 Task: Add Kabrita Goat Milk Toddler Formula to the cart.
Action: Mouse moved to (325, 177)
Screenshot: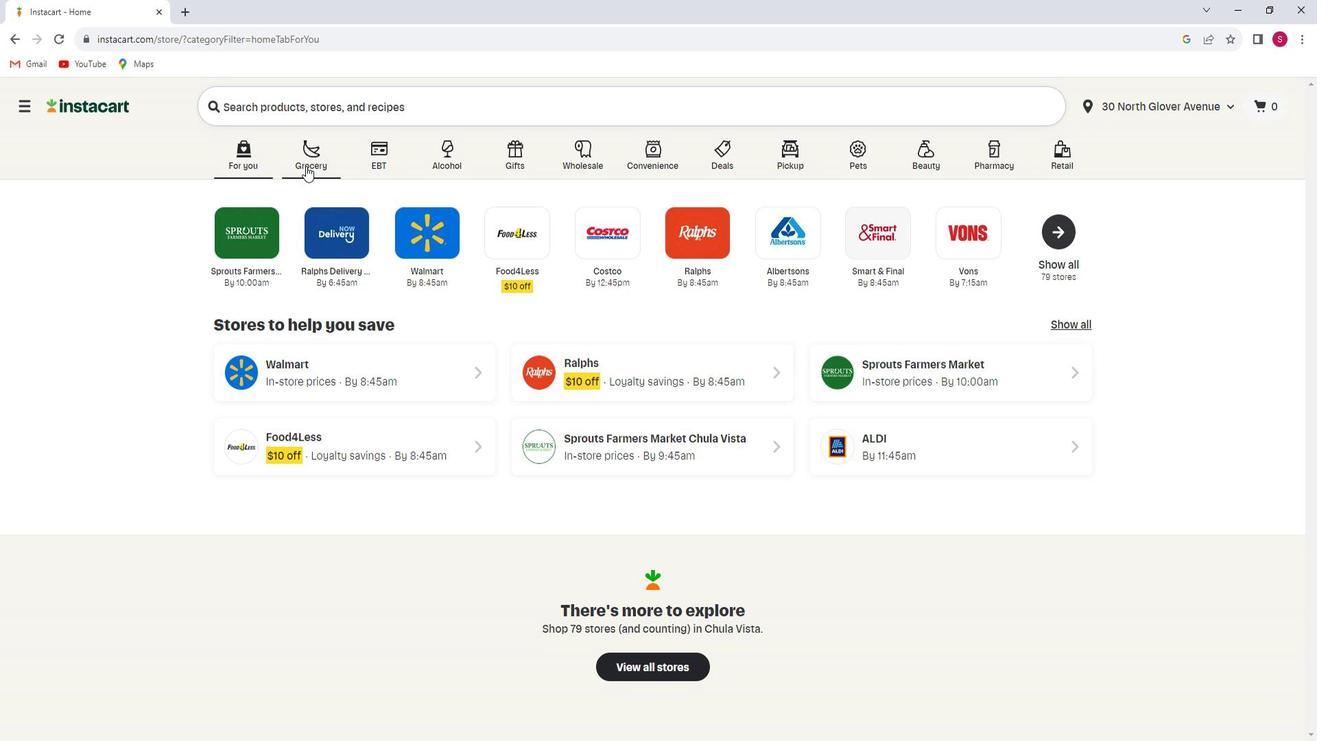 
Action: Mouse pressed left at (325, 177)
Screenshot: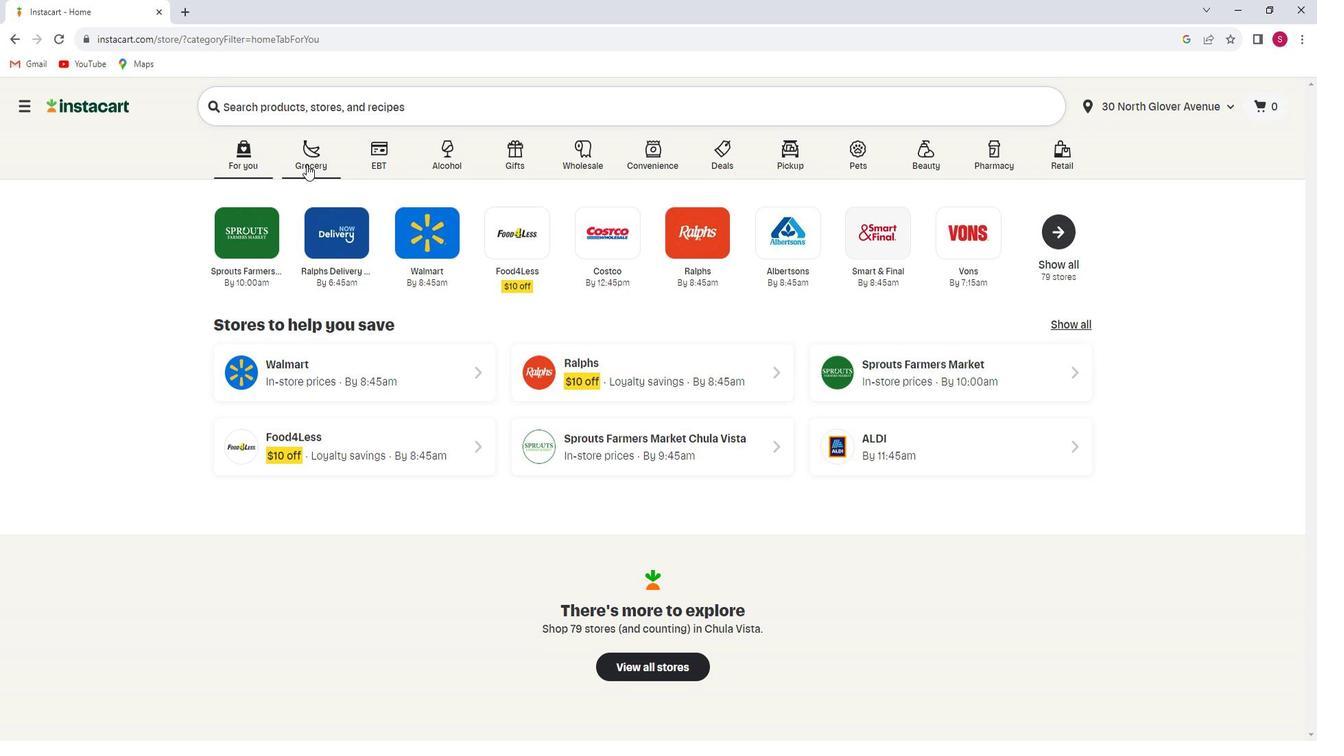 
Action: Mouse moved to (353, 401)
Screenshot: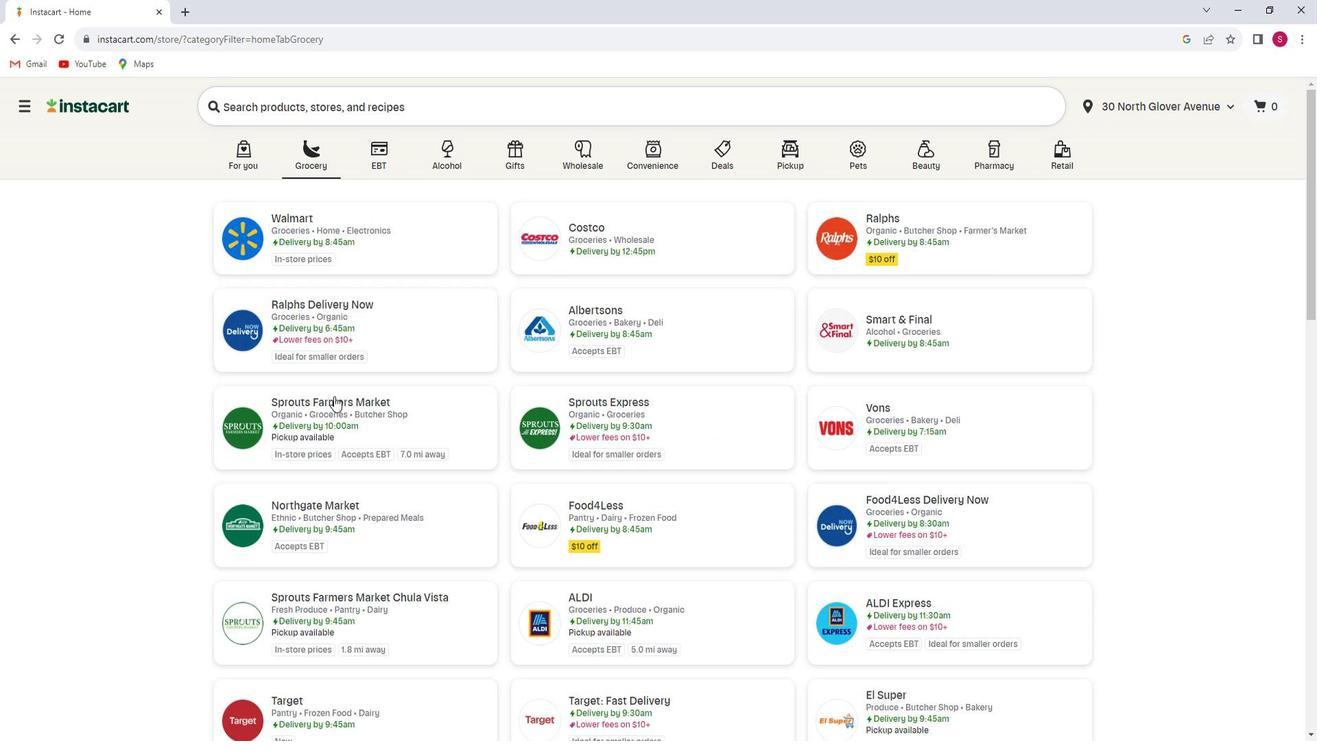 
Action: Mouse pressed left at (353, 401)
Screenshot: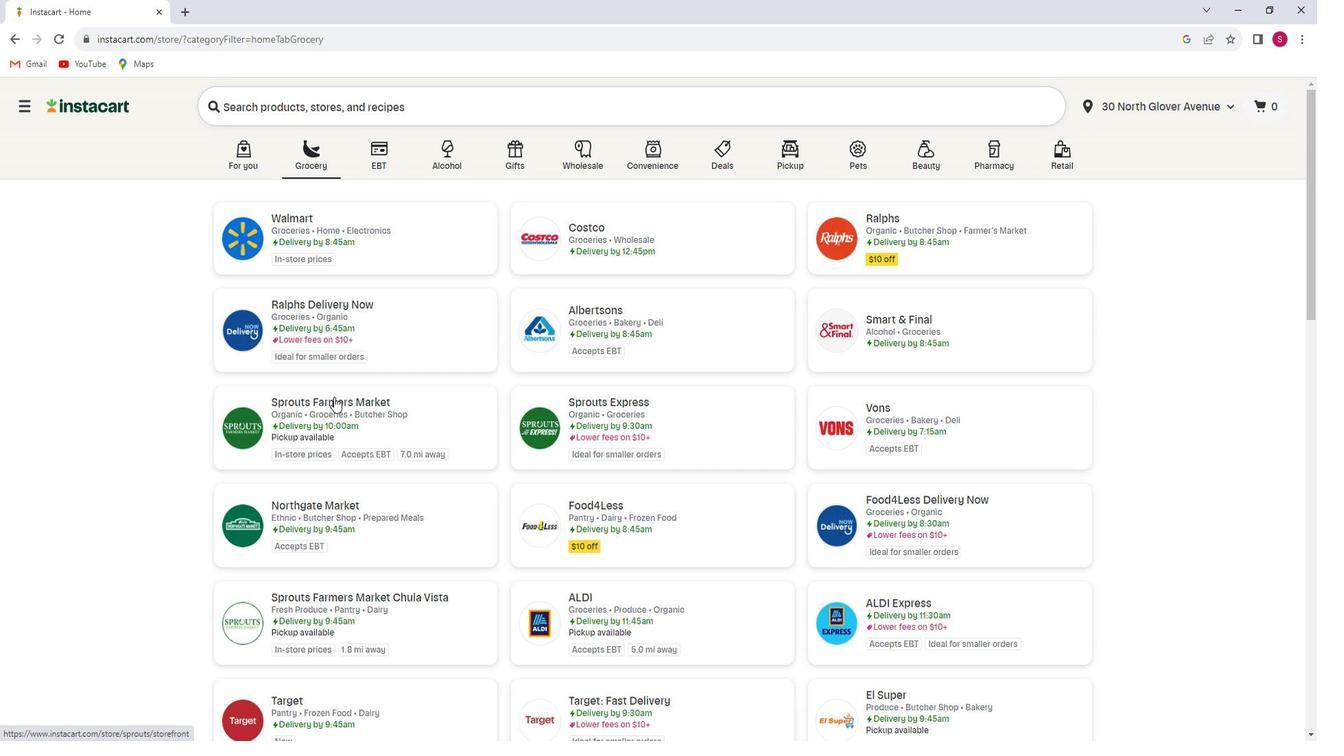 
Action: Mouse moved to (116, 461)
Screenshot: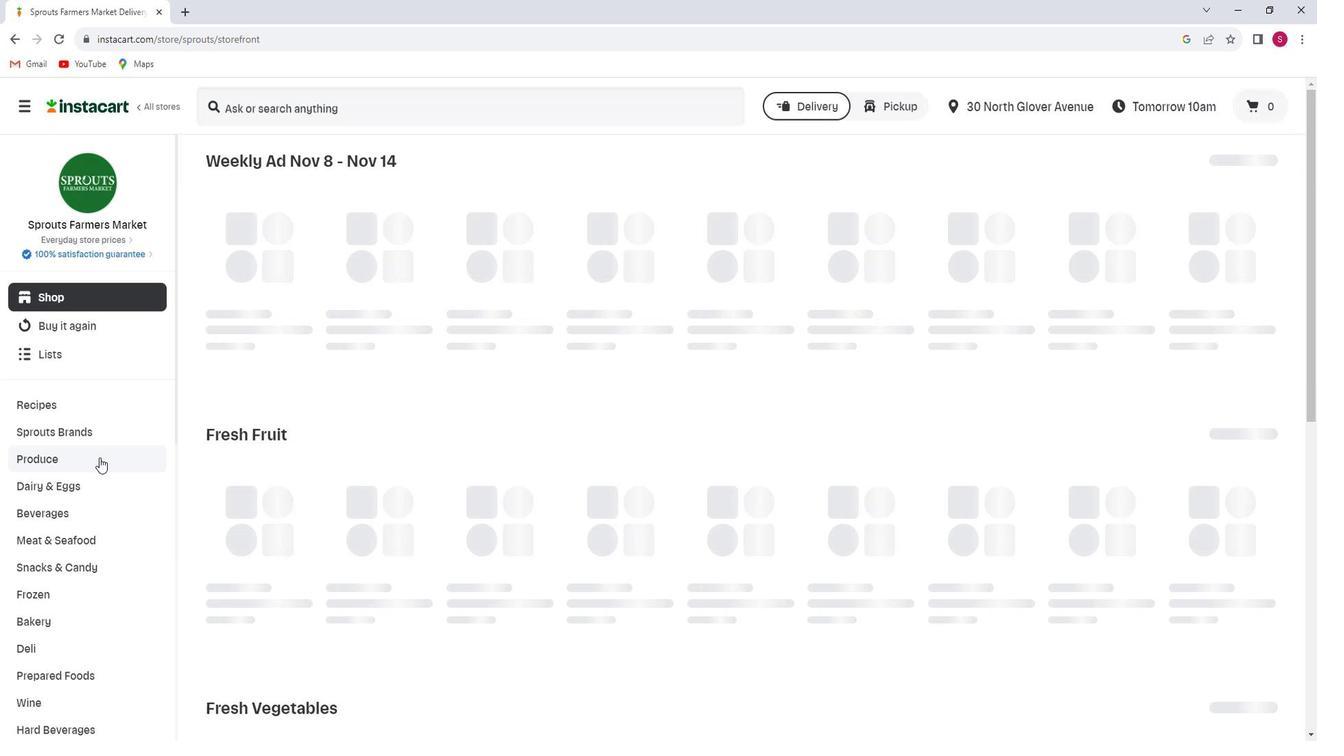 
Action: Mouse scrolled (116, 461) with delta (0, 0)
Screenshot: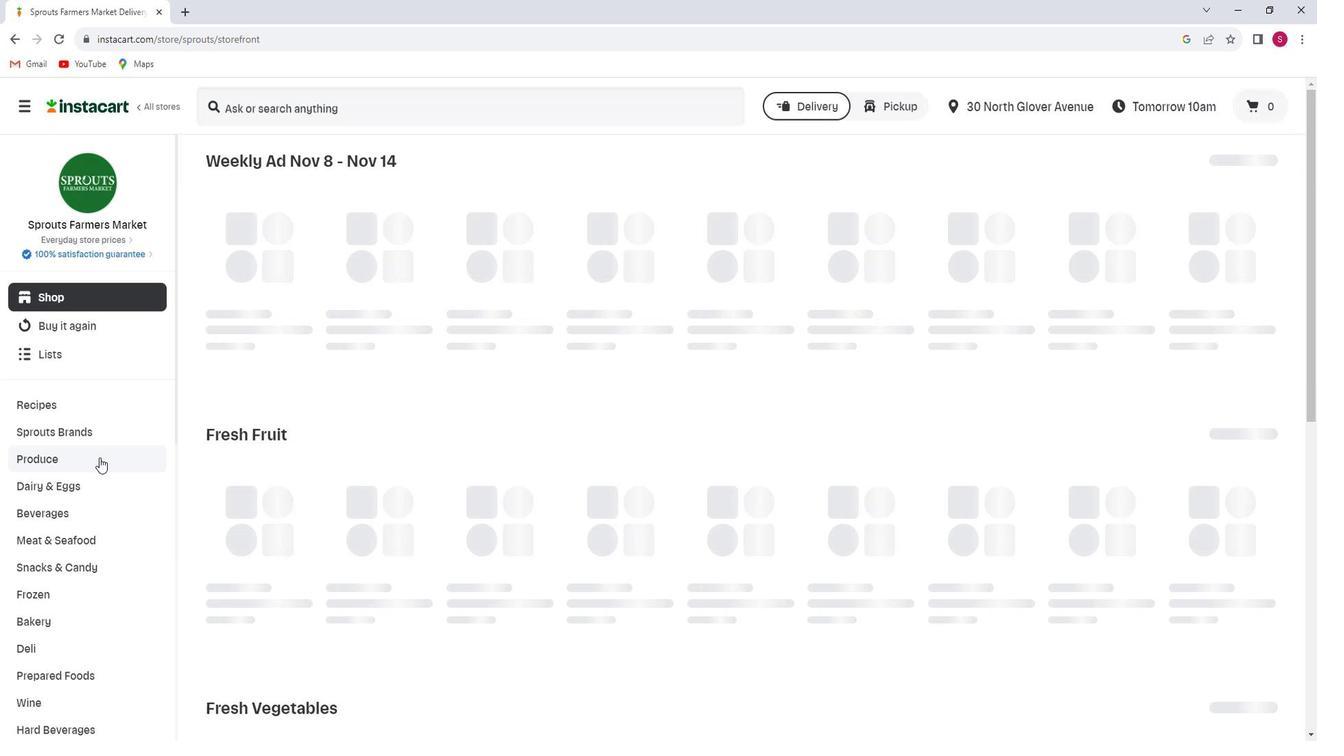 
Action: Mouse scrolled (116, 461) with delta (0, 0)
Screenshot: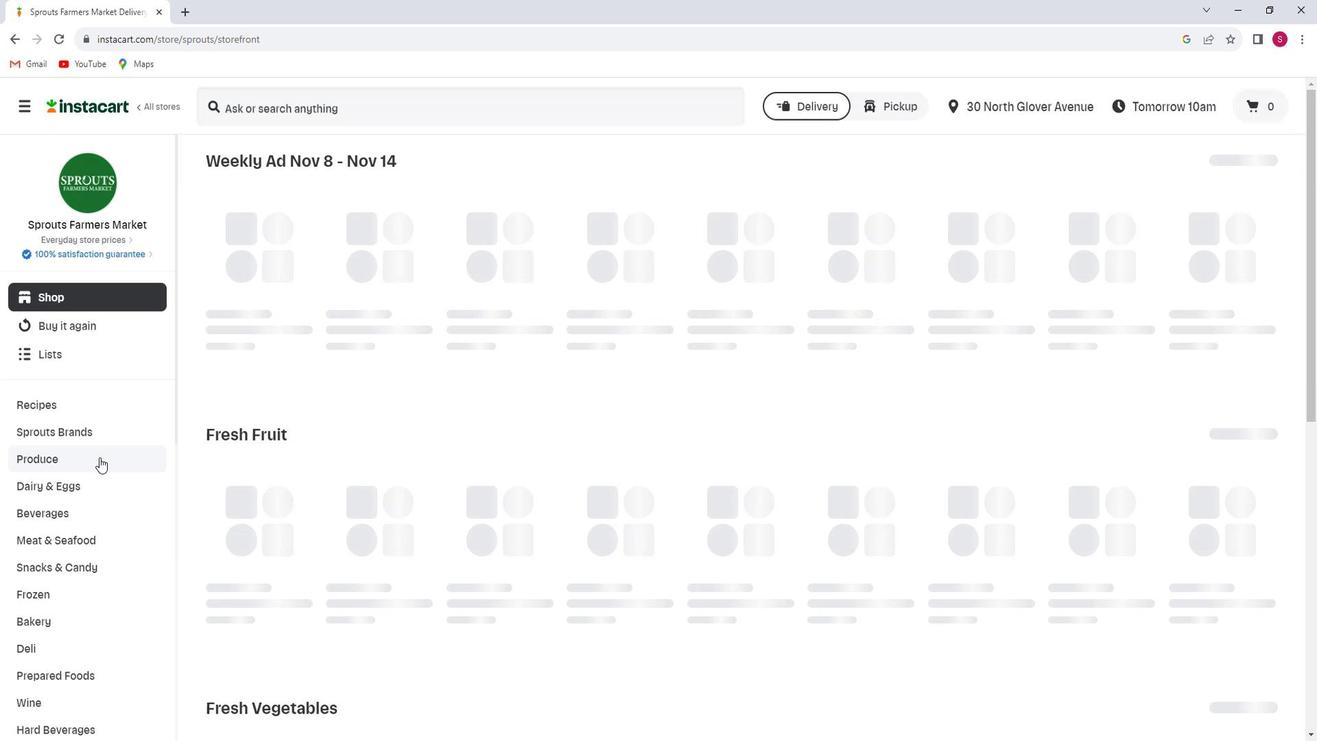
Action: Mouse scrolled (116, 461) with delta (0, 0)
Screenshot: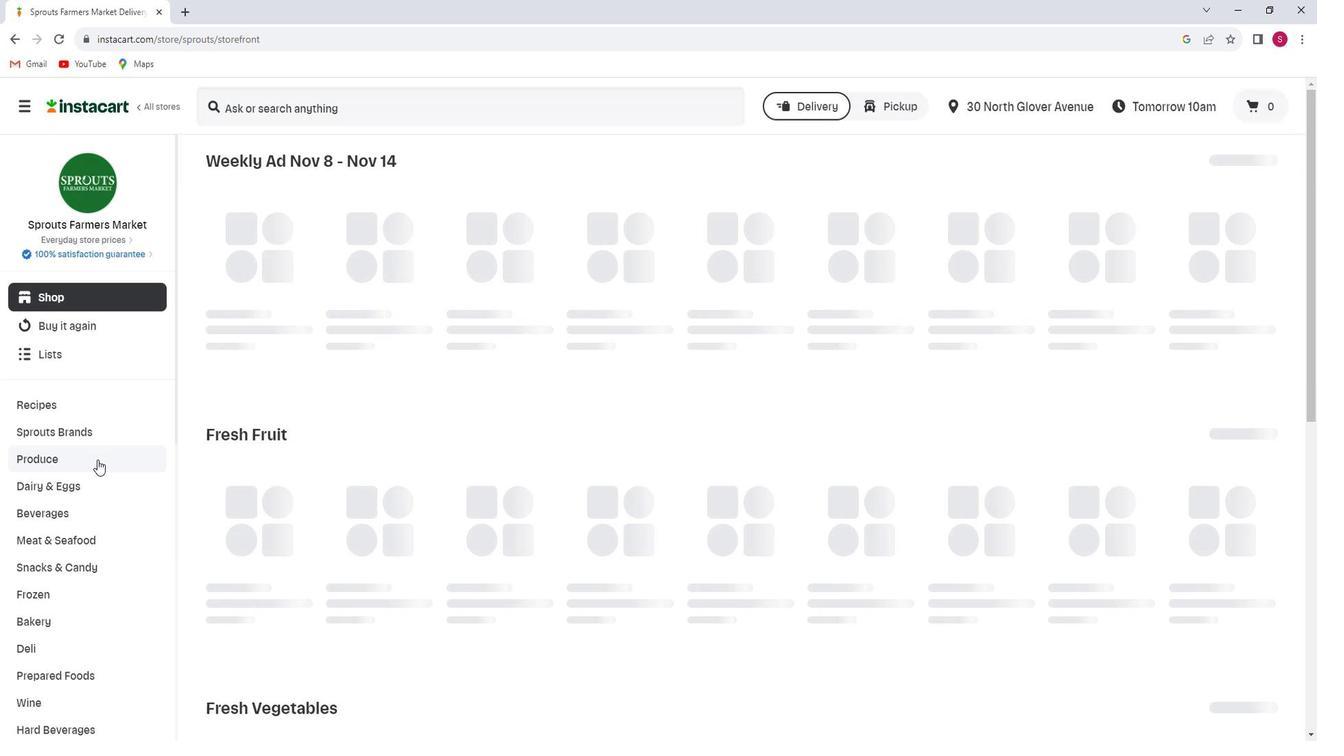 
Action: Mouse scrolled (116, 461) with delta (0, 0)
Screenshot: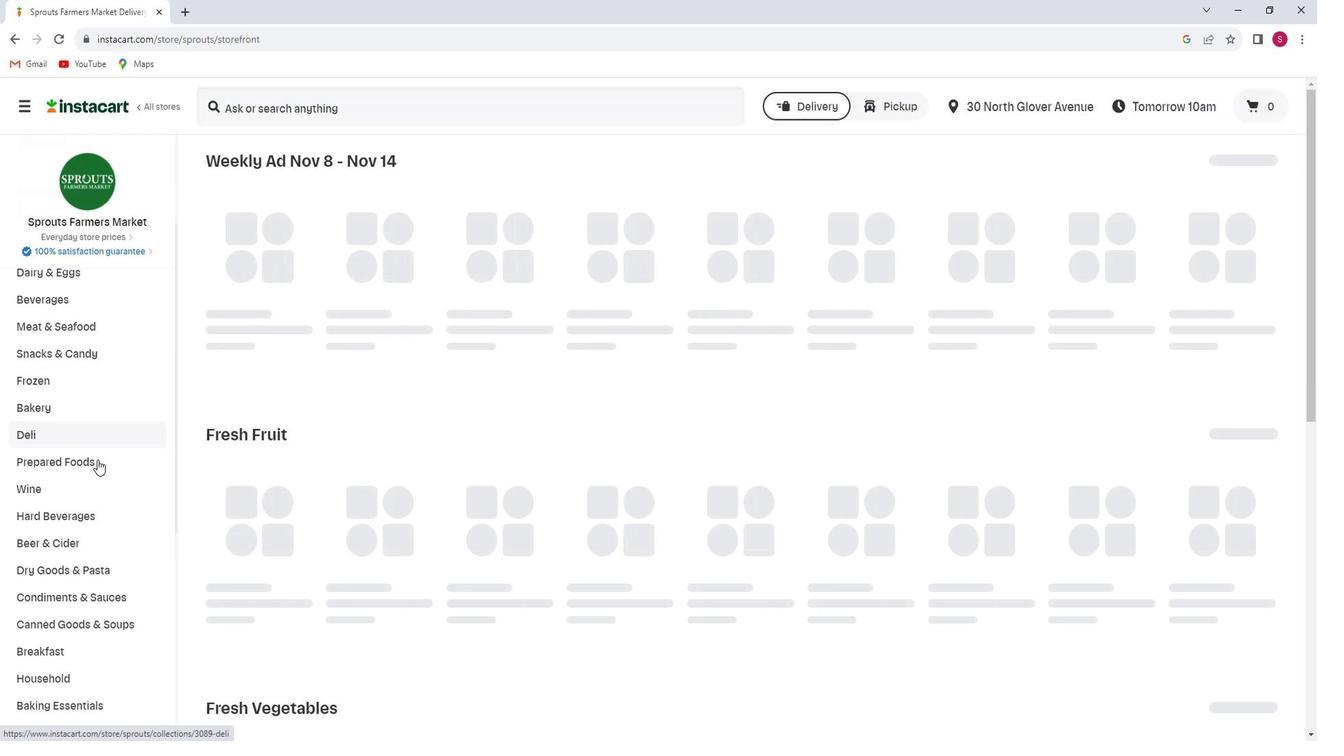 
Action: Mouse scrolled (116, 461) with delta (0, 0)
Screenshot: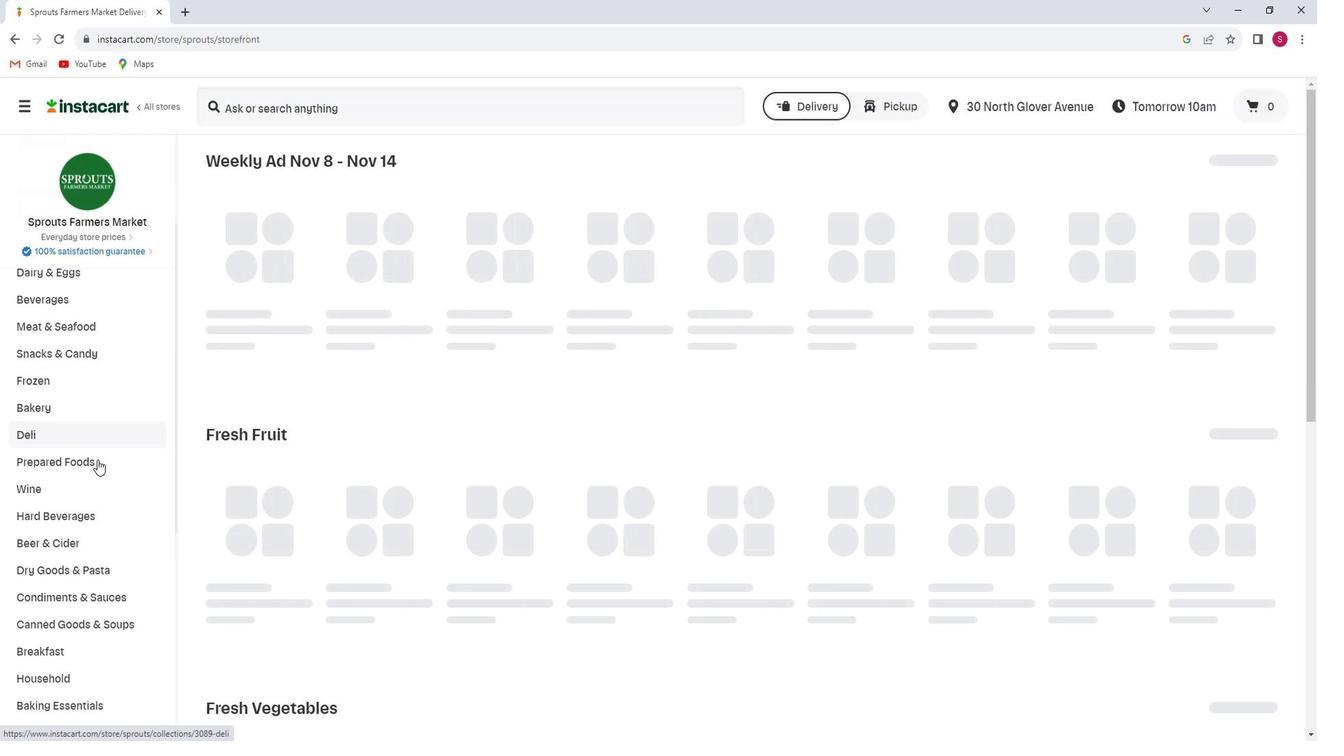 
Action: Mouse scrolled (116, 461) with delta (0, 0)
Screenshot: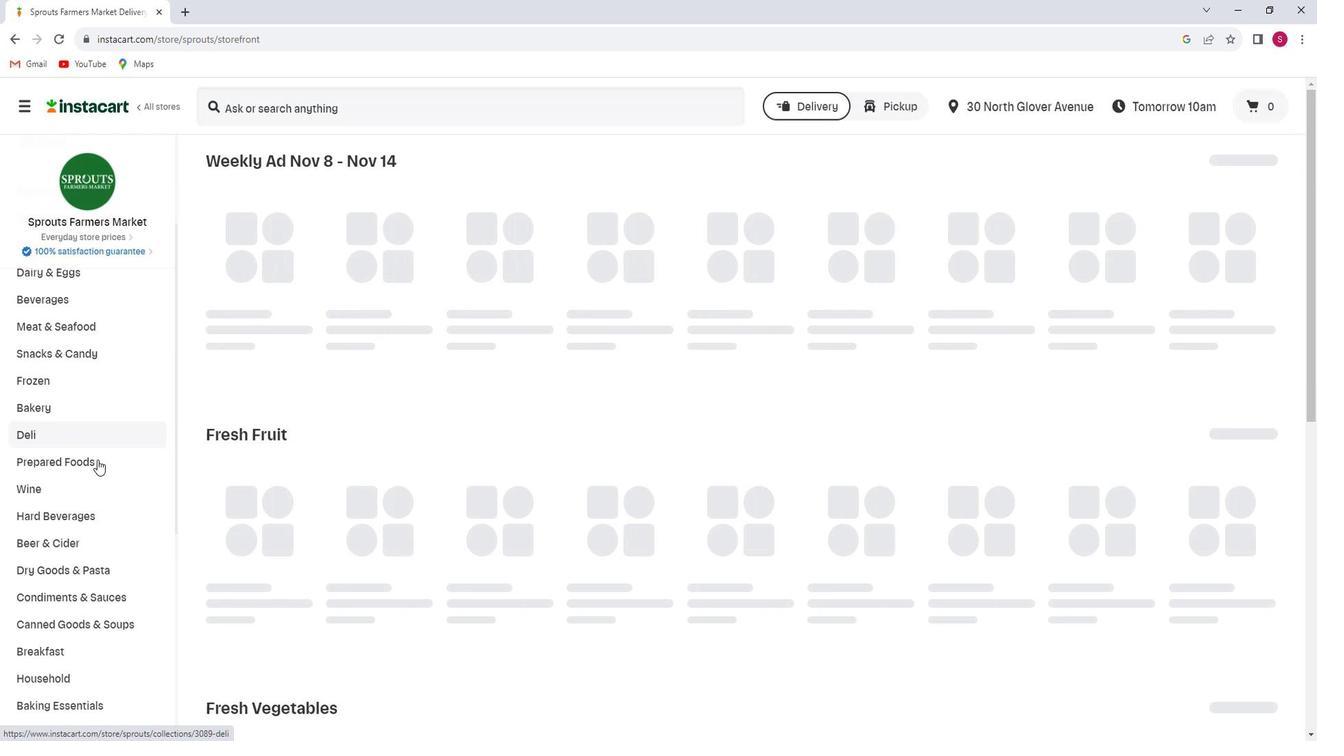 
Action: Mouse scrolled (116, 461) with delta (0, 0)
Screenshot: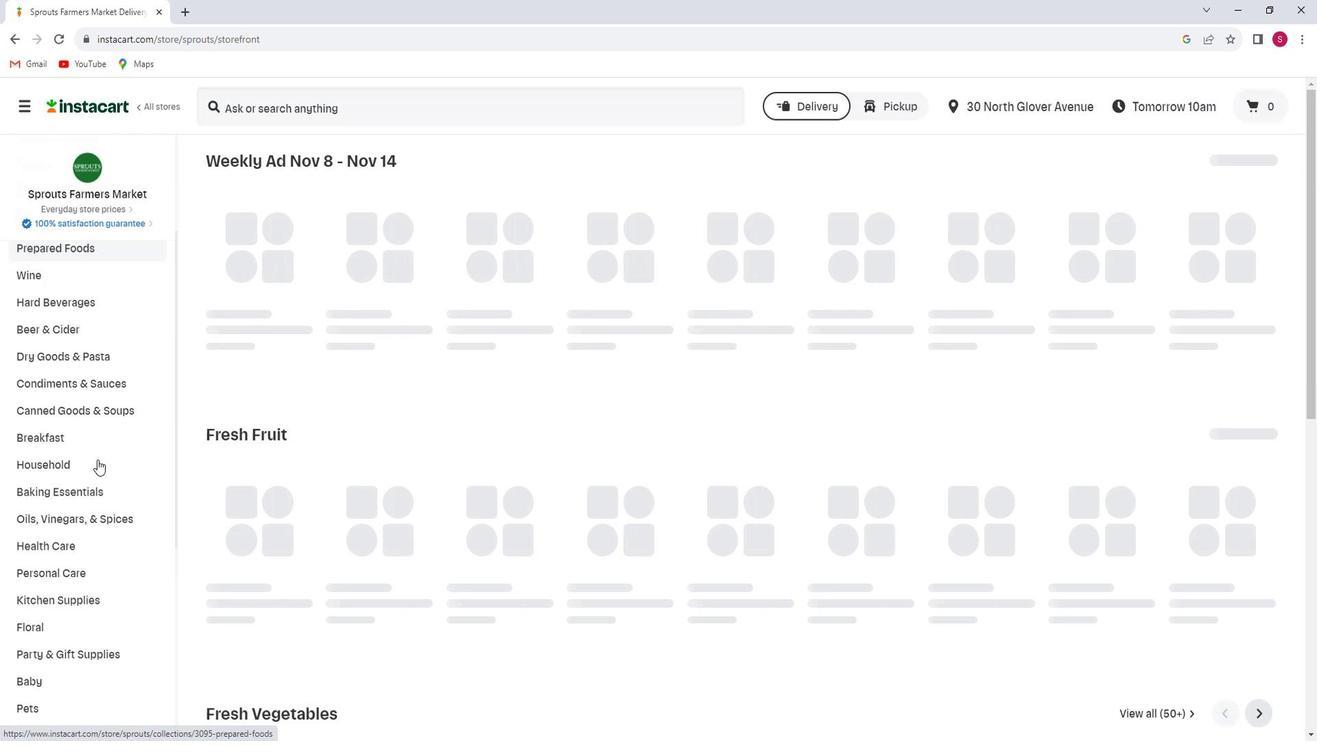 
Action: Mouse scrolled (116, 461) with delta (0, 0)
Screenshot: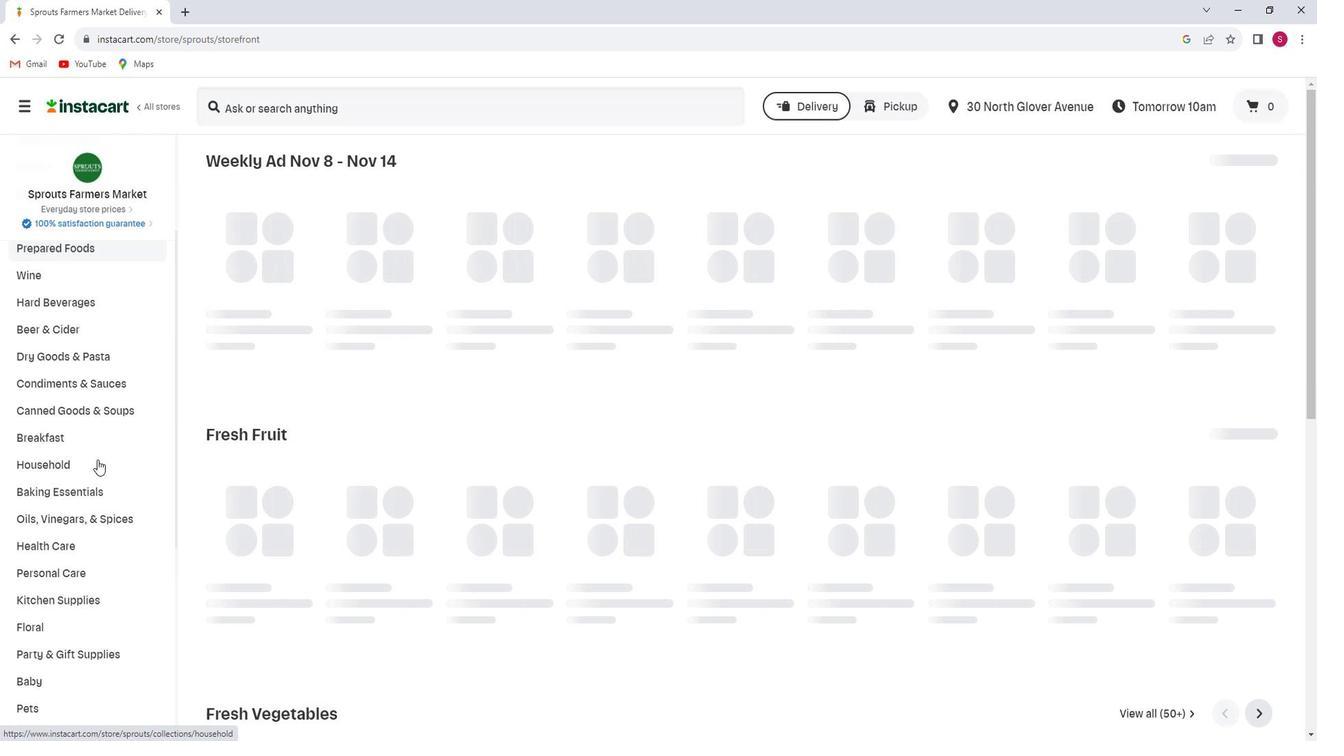 
Action: Mouse scrolled (116, 461) with delta (0, 0)
Screenshot: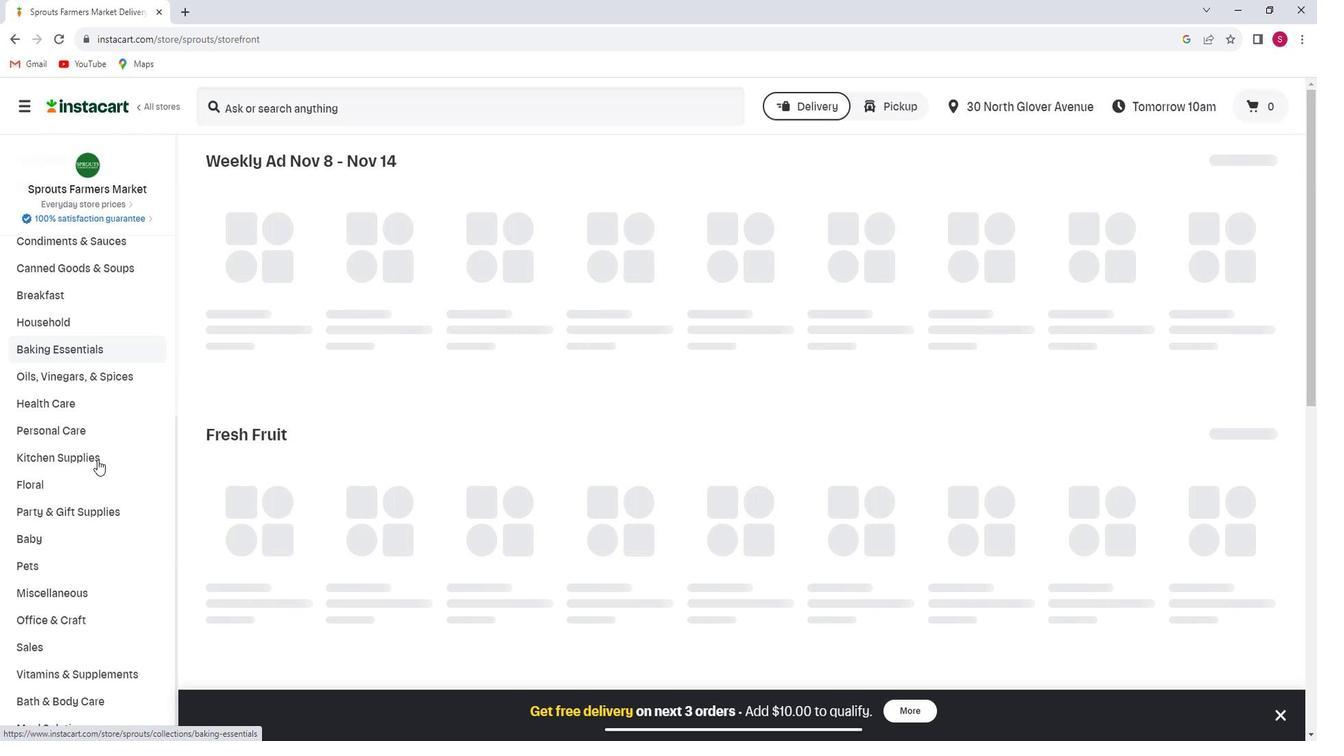 
Action: Mouse moved to (72, 523)
Screenshot: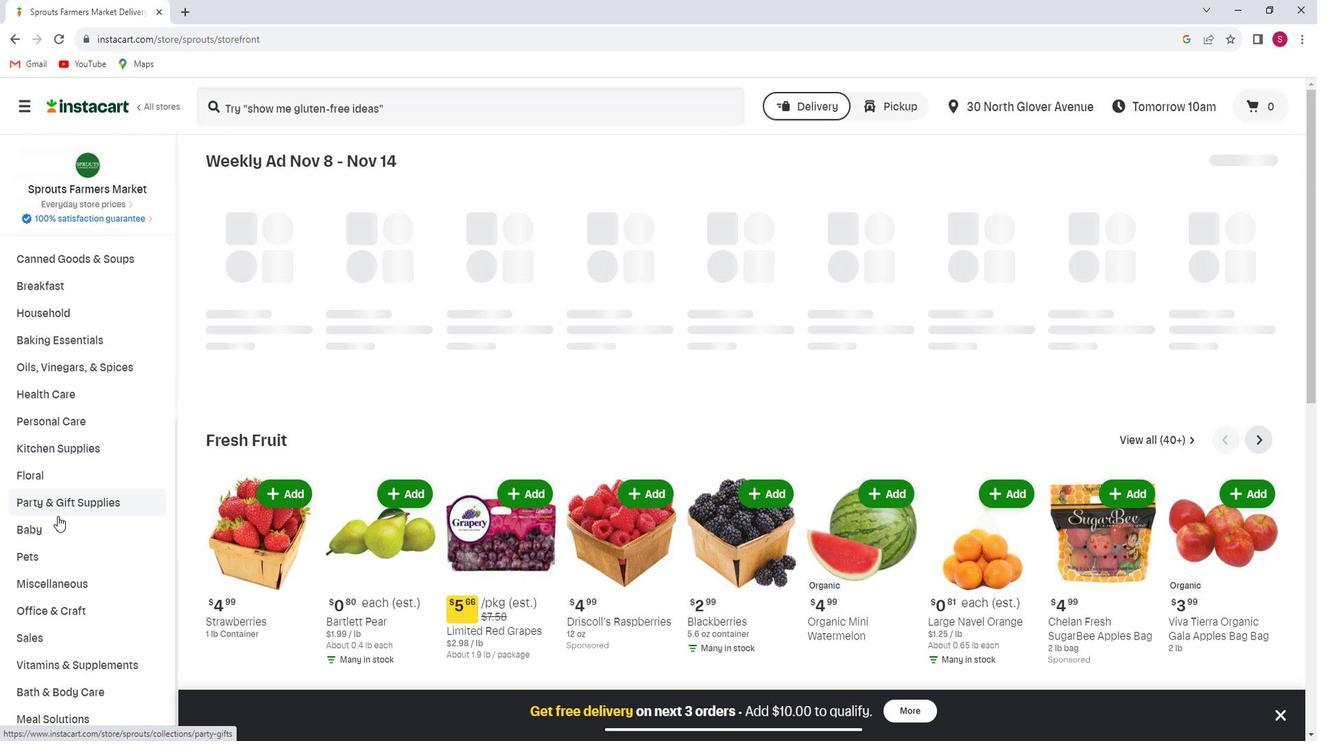 
Action: Mouse pressed left at (72, 523)
Screenshot: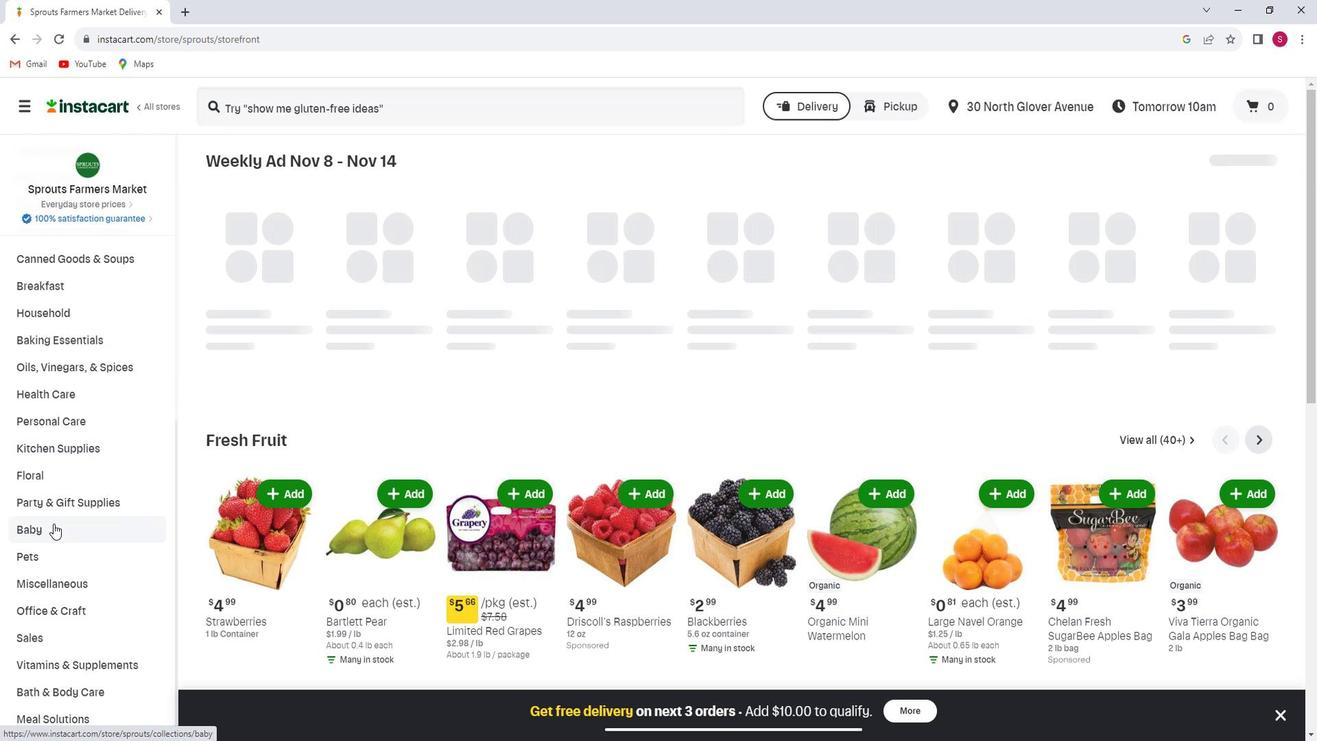 
Action: Mouse moved to (82, 600)
Screenshot: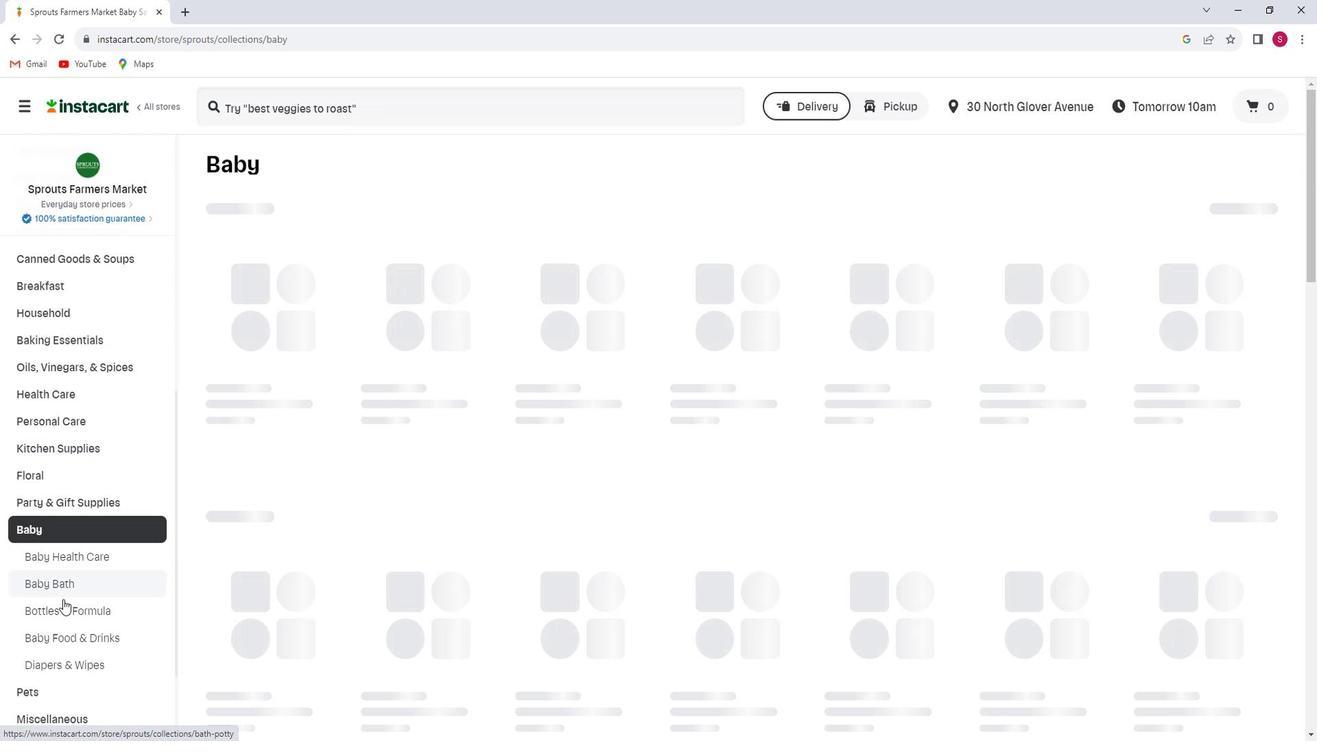 
Action: Mouse pressed left at (82, 600)
Screenshot: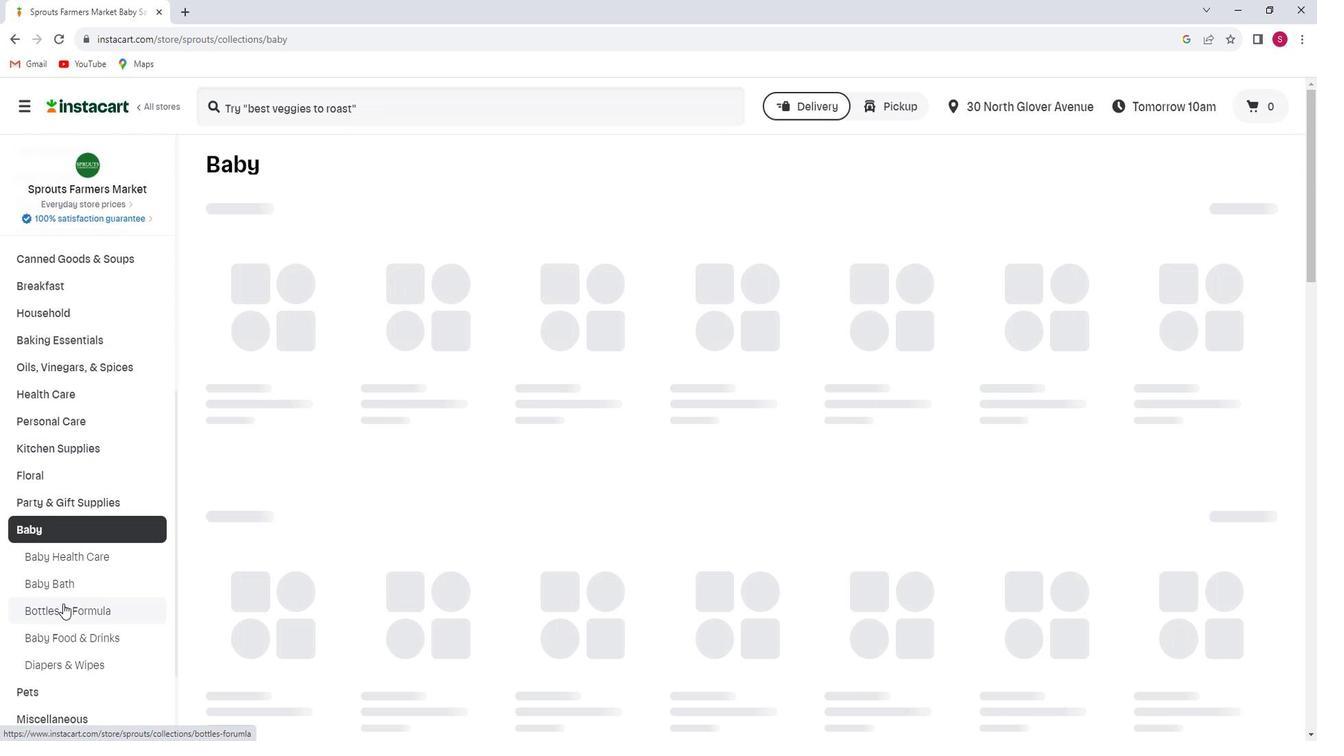 
Action: Mouse moved to (330, 121)
Screenshot: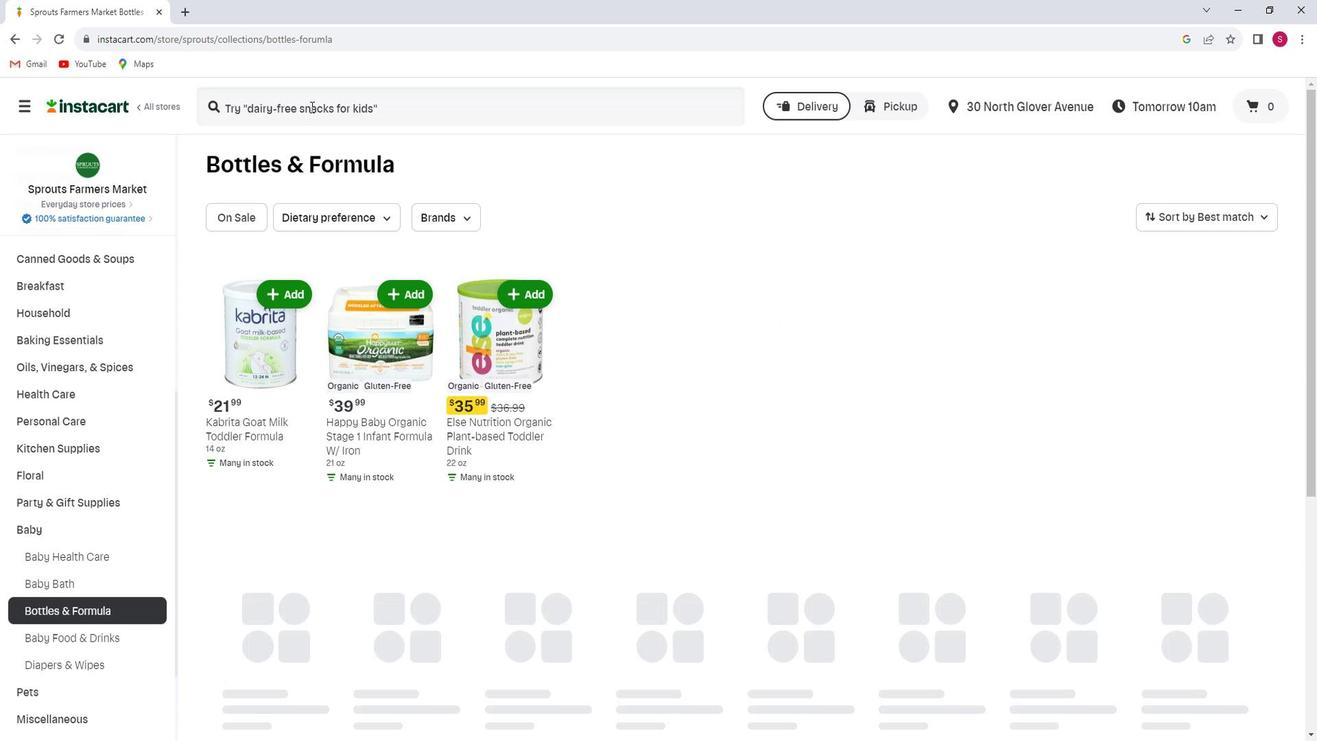 
Action: Mouse pressed left at (330, 121)
Screenshot: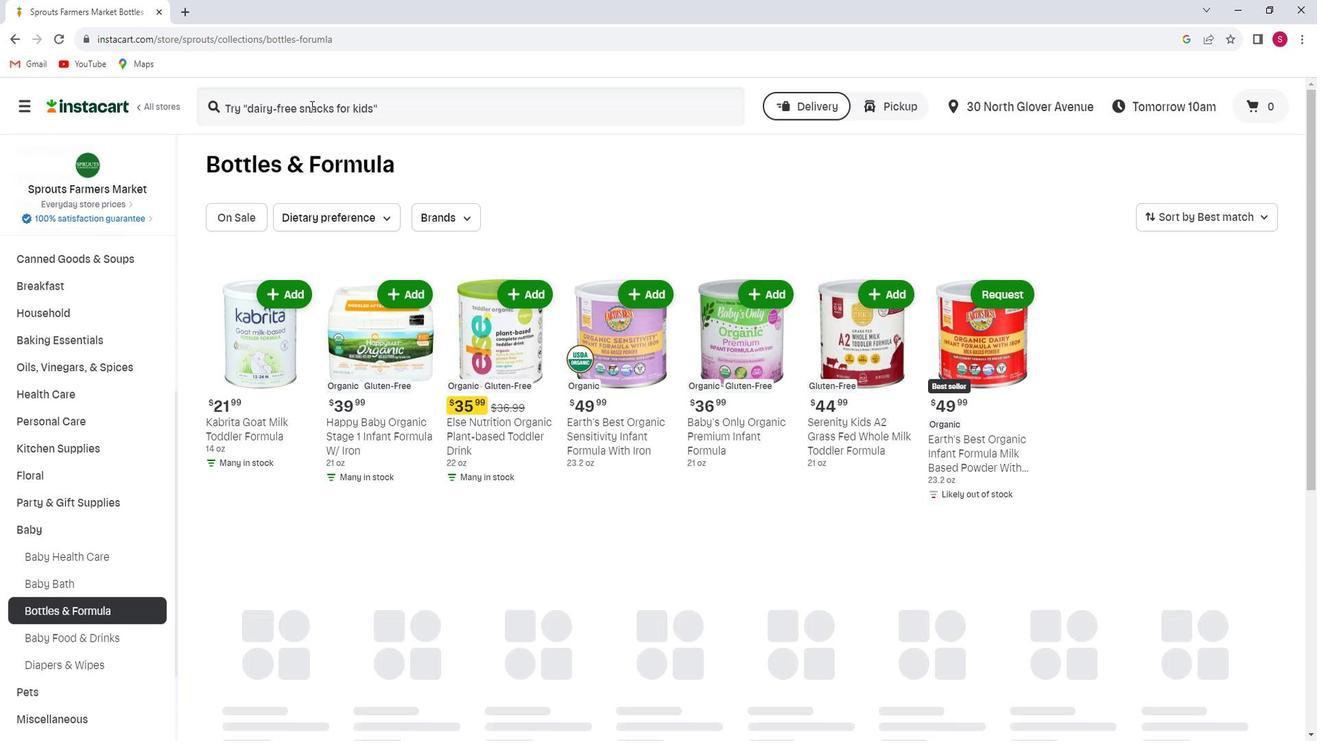 
Action: Key pressed <Key.shift>Kabrita<Key.space><Key.shift>Goat<Key.space><Key.shift>Milk<Key.space><Key.shift>Toddler<Key.space><Key.shift>Formula<Key.enter>
Screenshot: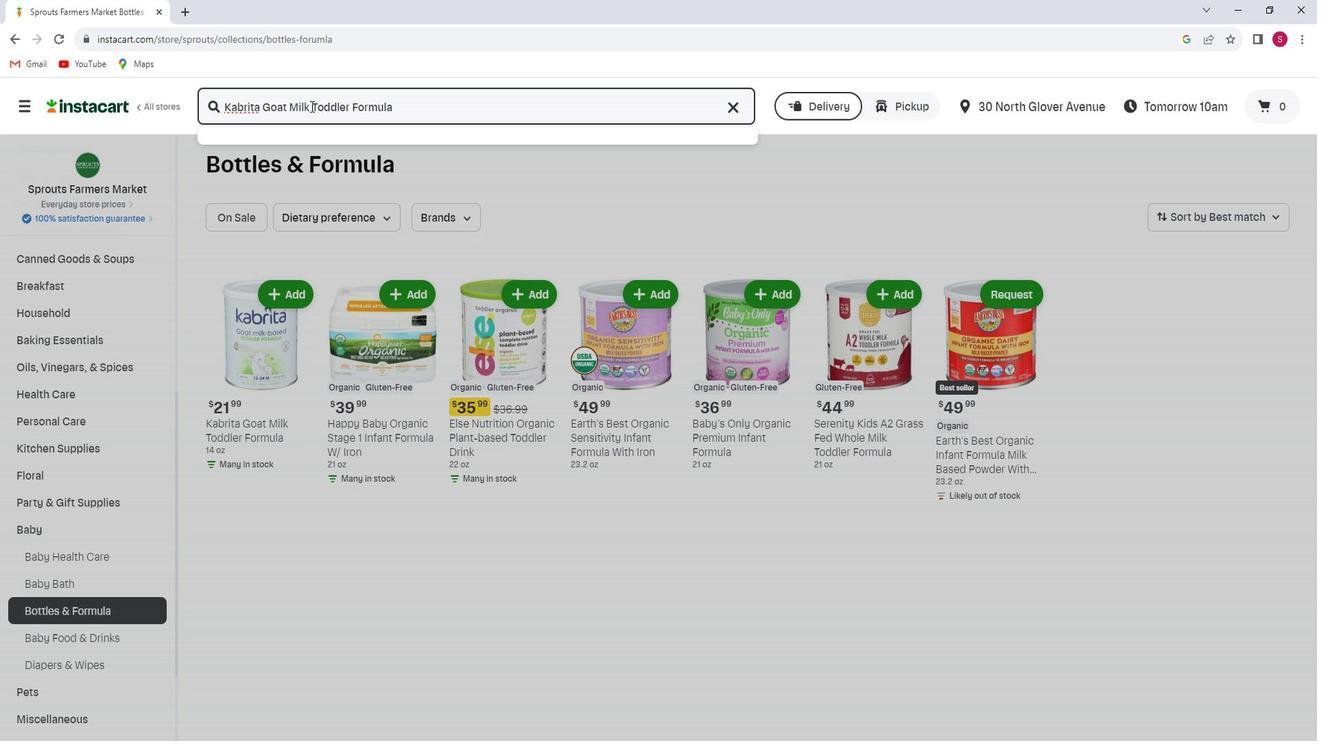 
Action: Mouse moved to (413, 240)
Screenshot: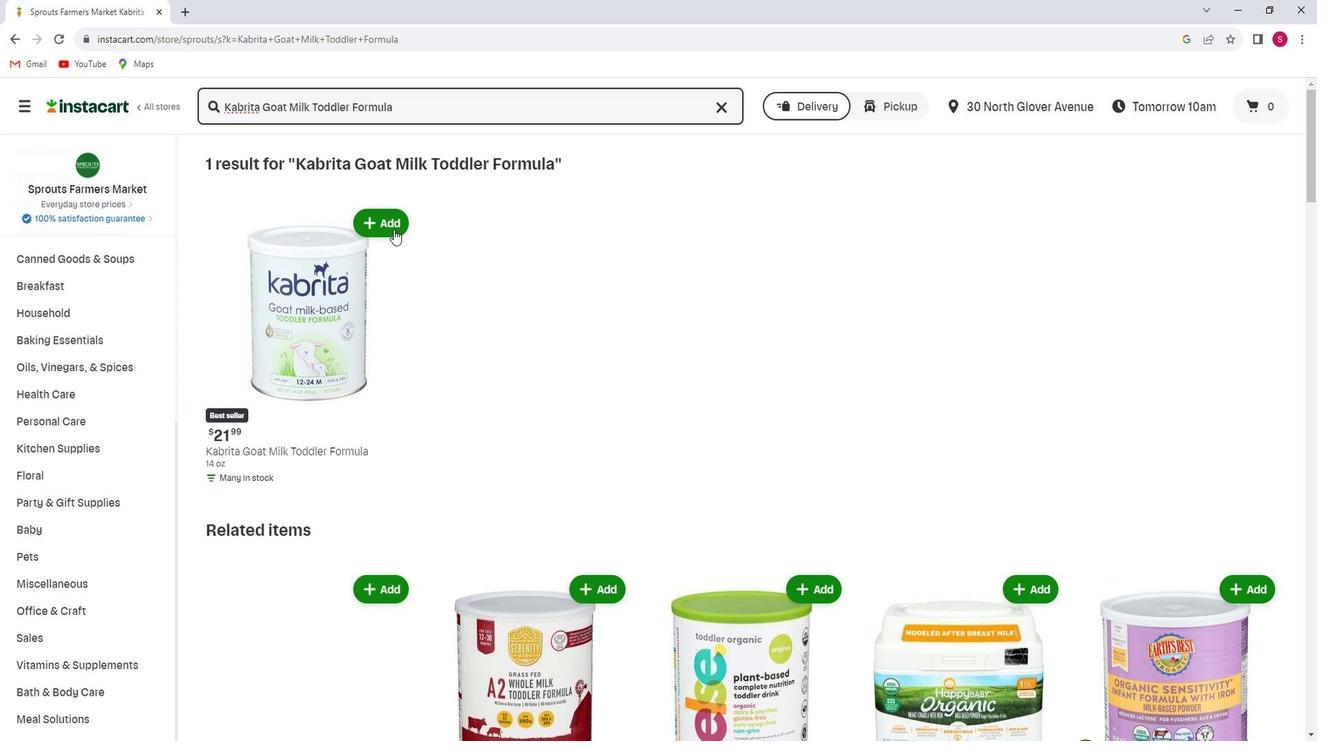 
Action: Mouse pressed left at (413, 240)
Screenshot: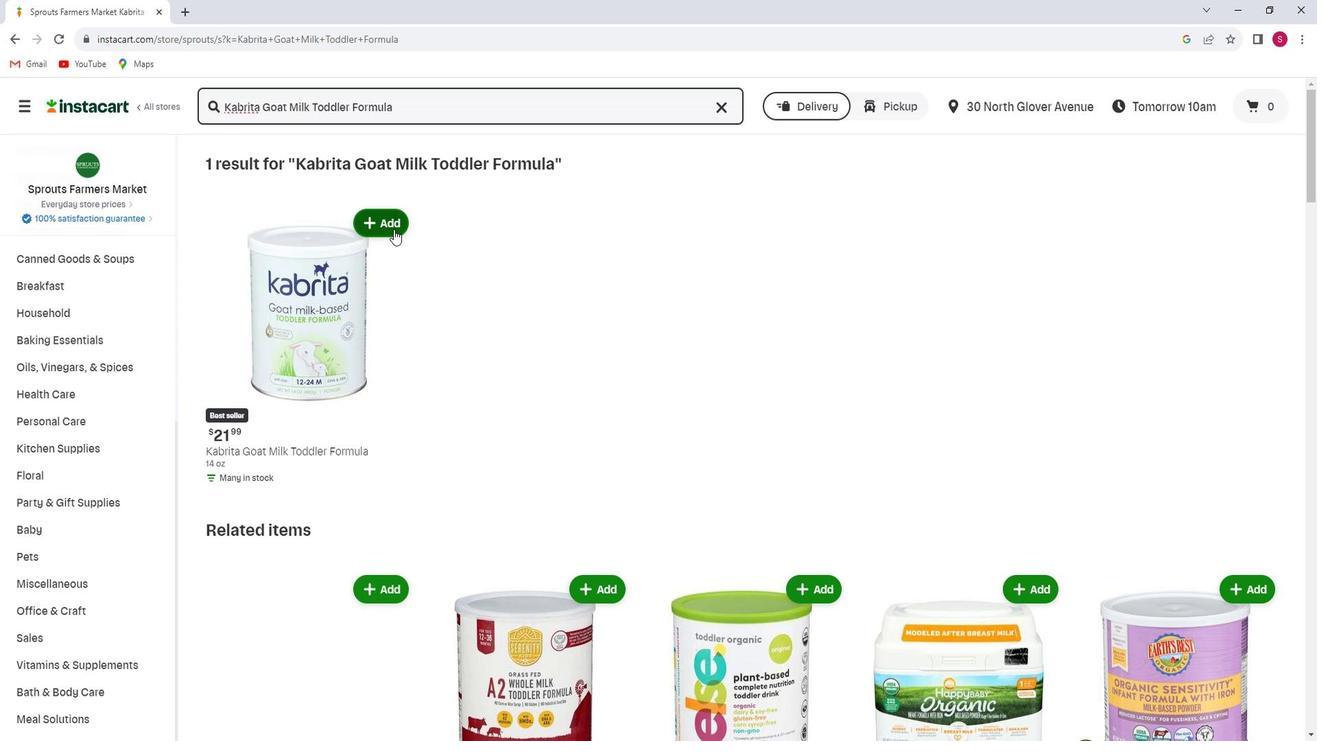
Action: Mouse moved to (415, 258)
Screenshot: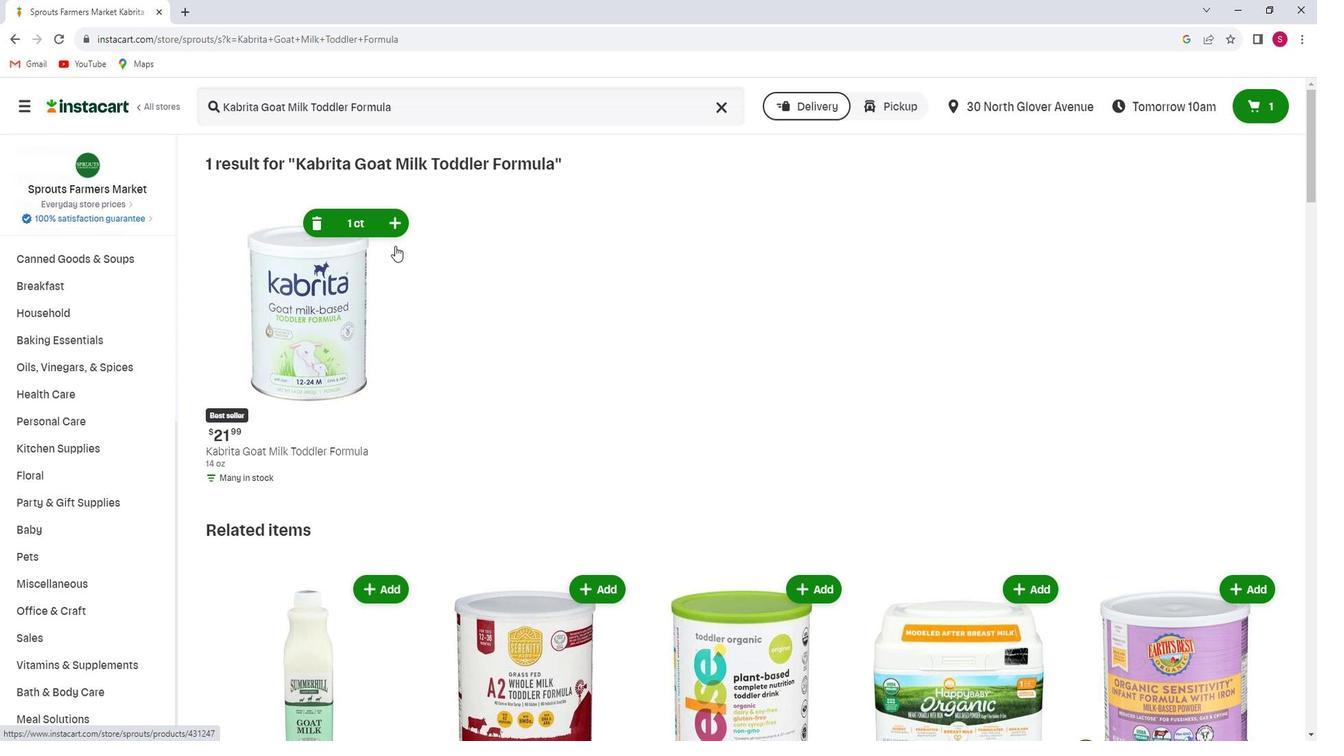 
